 Task: Apply bold and italic formatting style to the label text.
Action: Mouse pressed left at (172, 337)
Screenshot: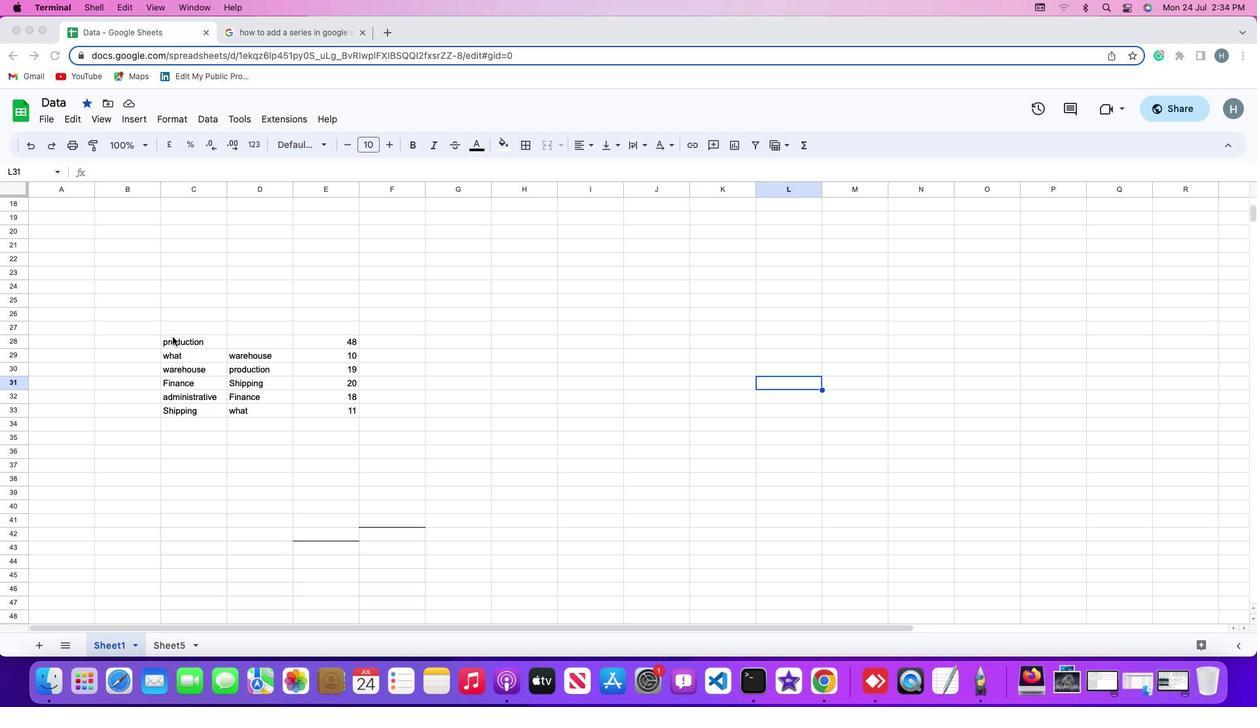 
Action: Mouse pressed left at (172, 337)
Screenshot: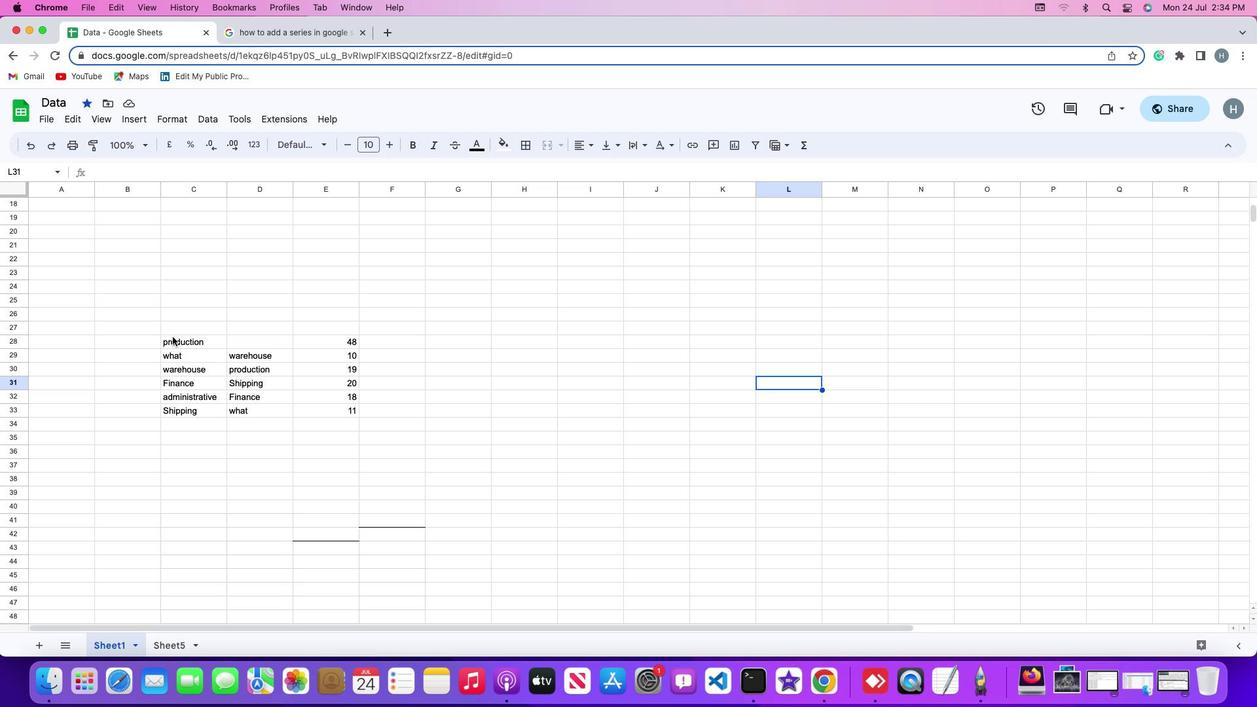 
Action: Mouse moved to (142, 117)
Screenshot: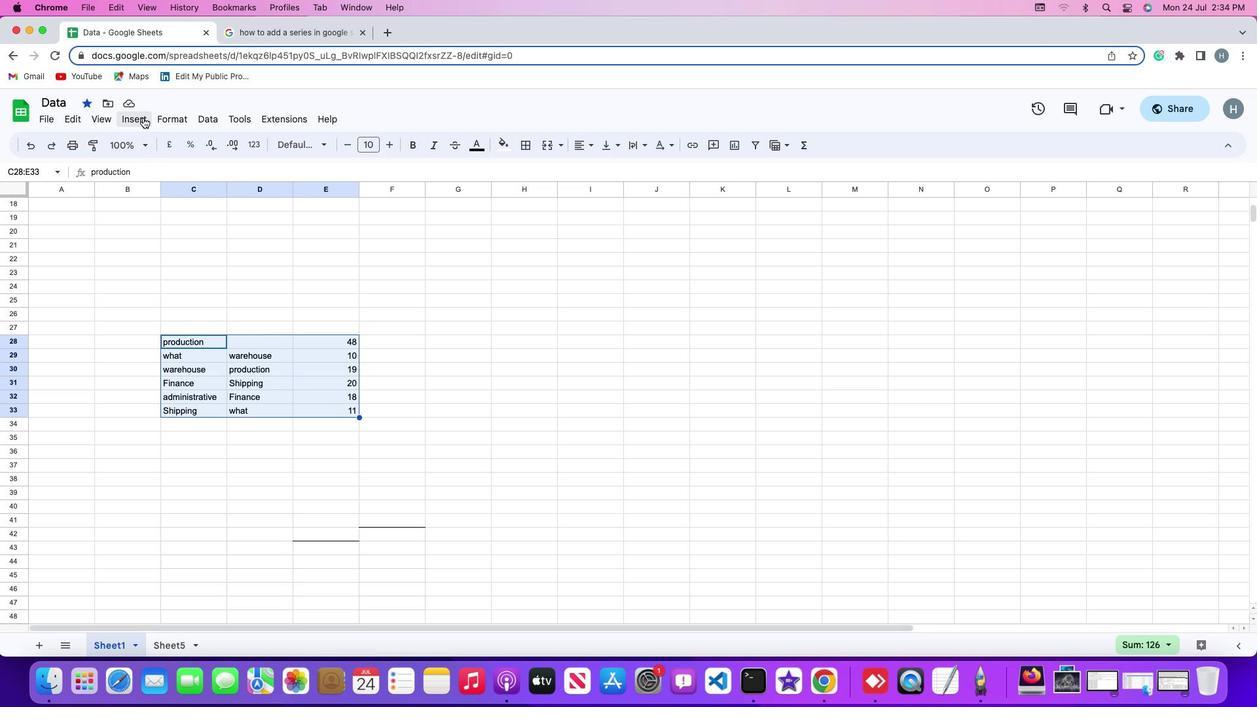 
Action: Mouse pressed left at (142, 117)
Screenshot: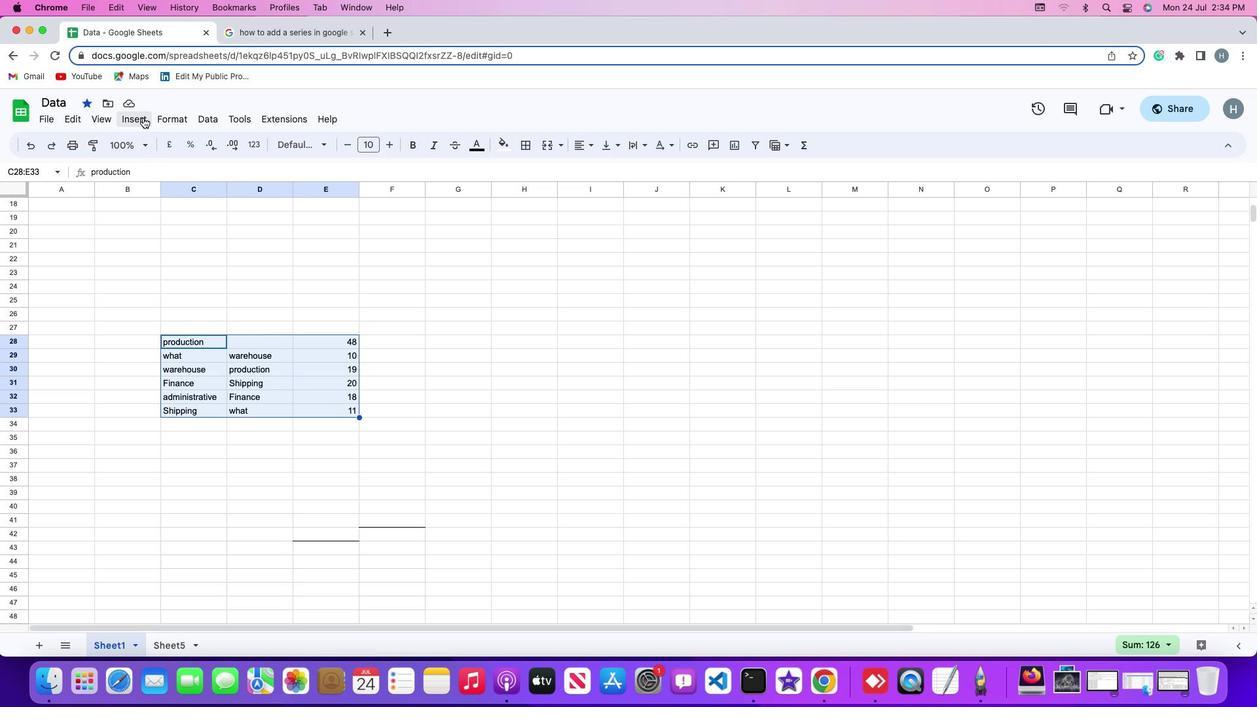 
Action: Mouse moved to (163, 230)
Screenshot: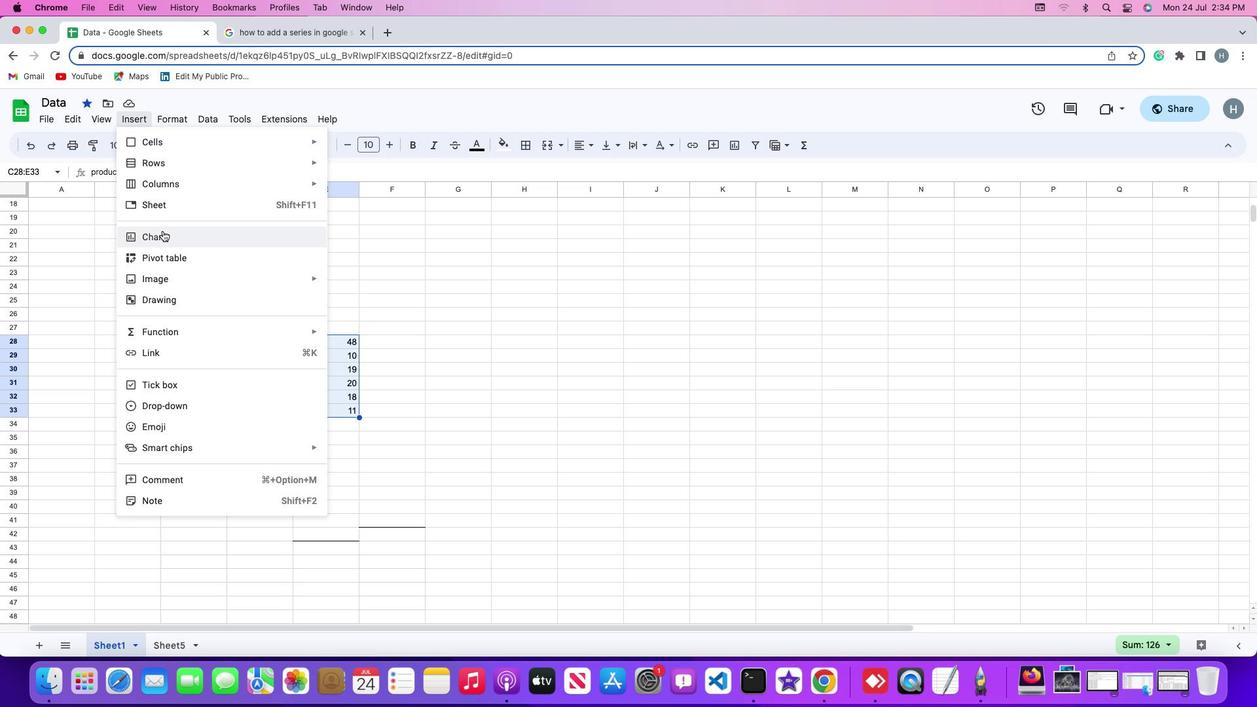 
Action: Mouse pressed left at (163, 230)
Screenshot: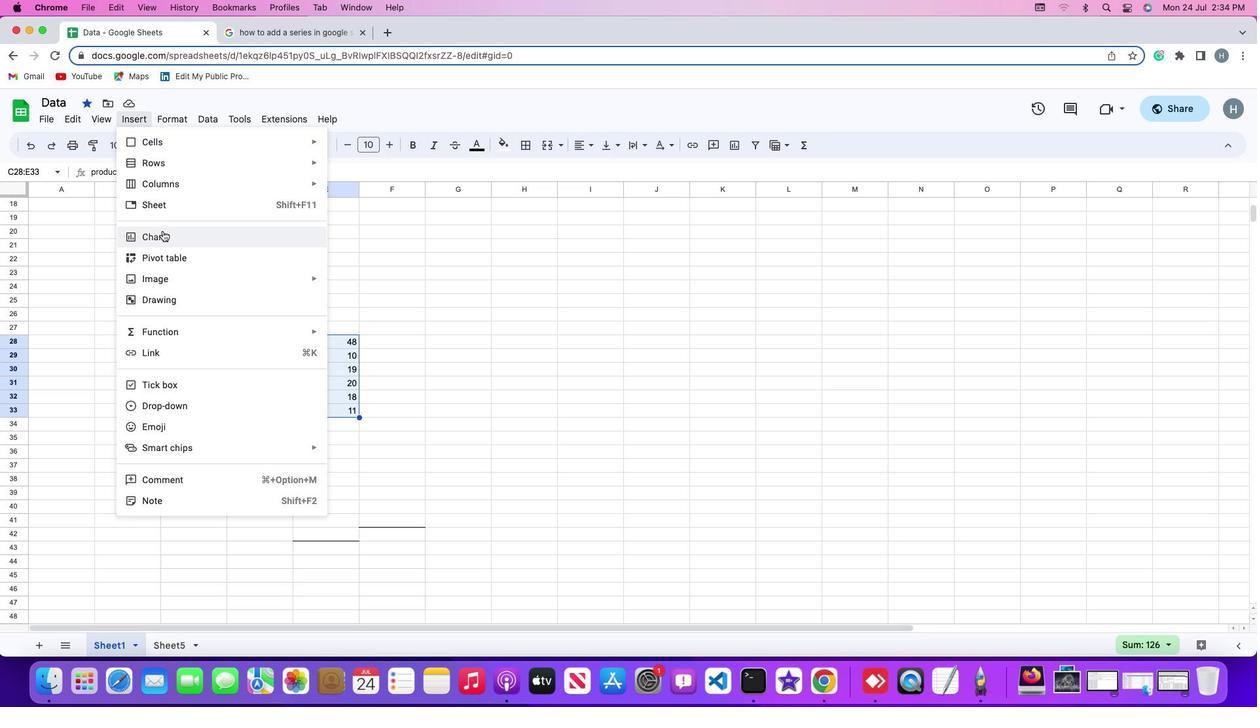 
Action: Mouse moved to (1177, 180)
Screenshot: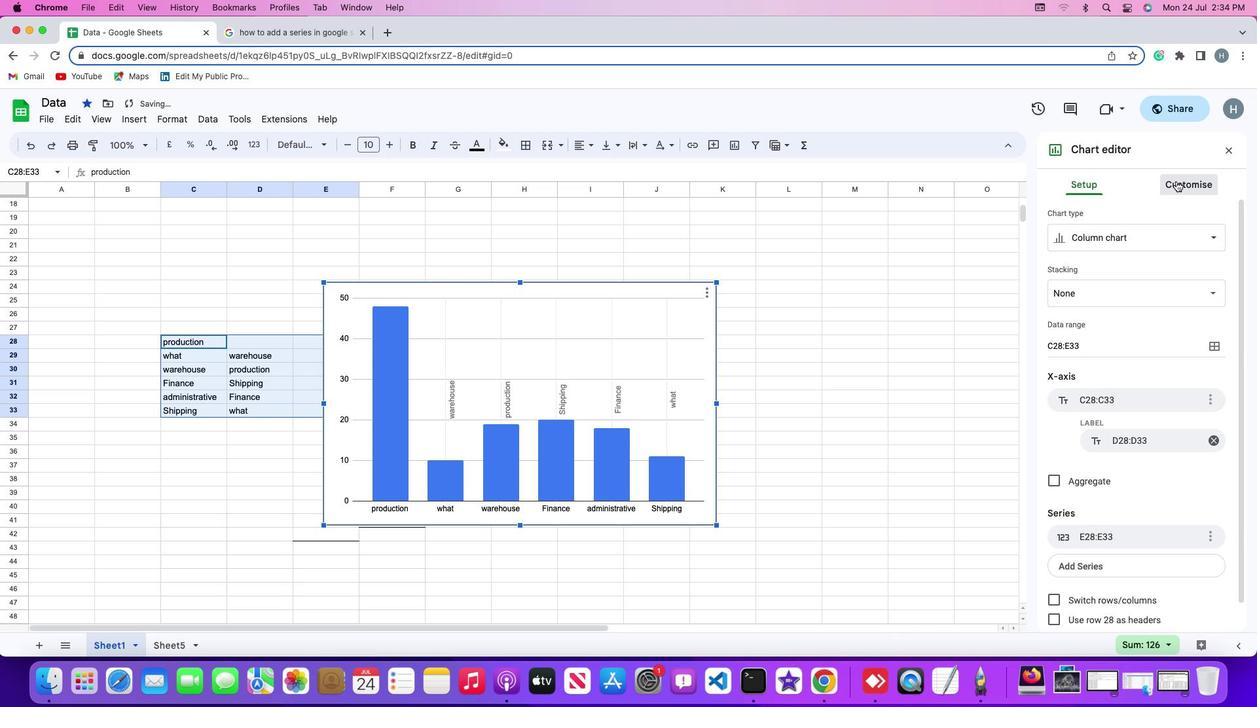
Action: Mouse pressed left at (1177, 180)
Screenshot: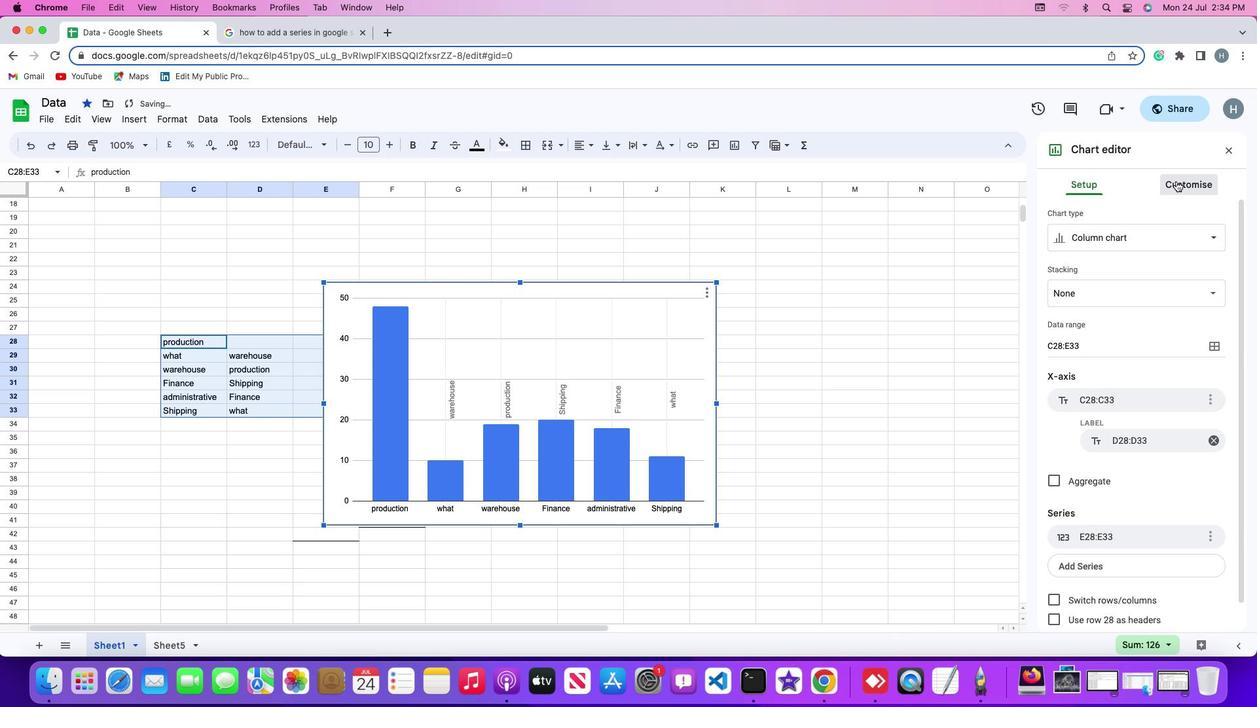 
Action: Mouse moved to (1086, 414)
Screenshot: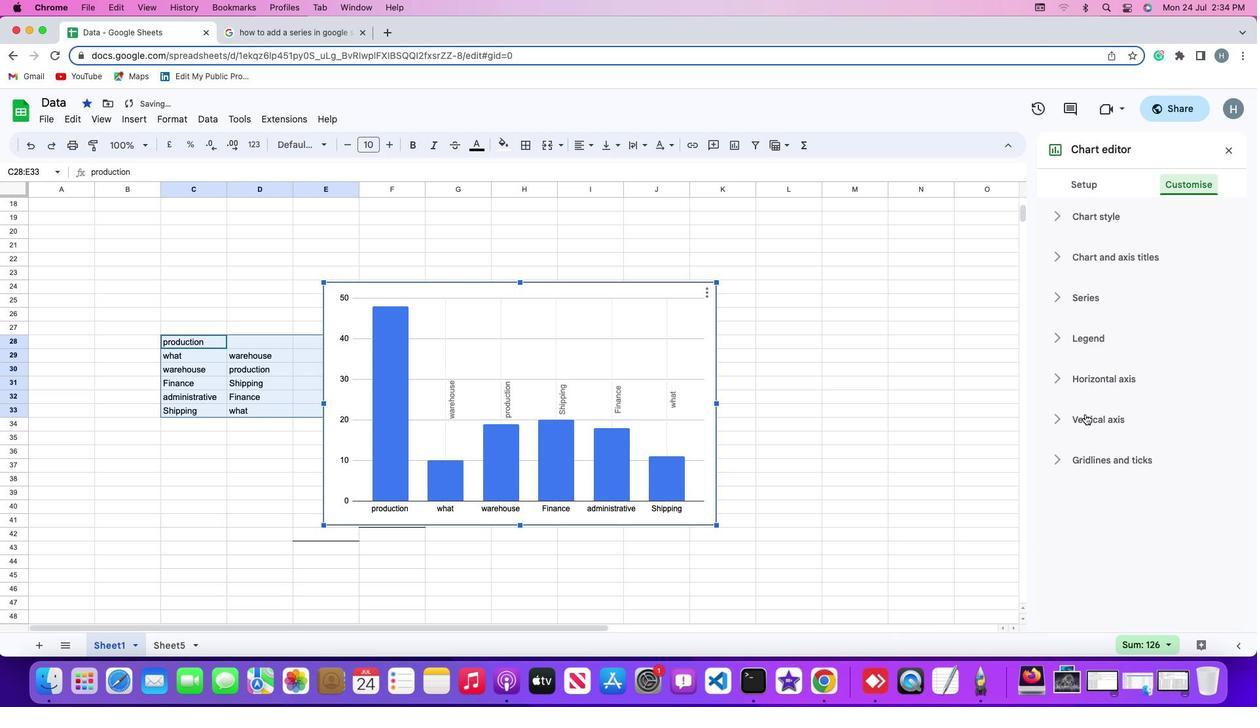 
Action: Mouse pressed left at (1086, 414)
Screenshot: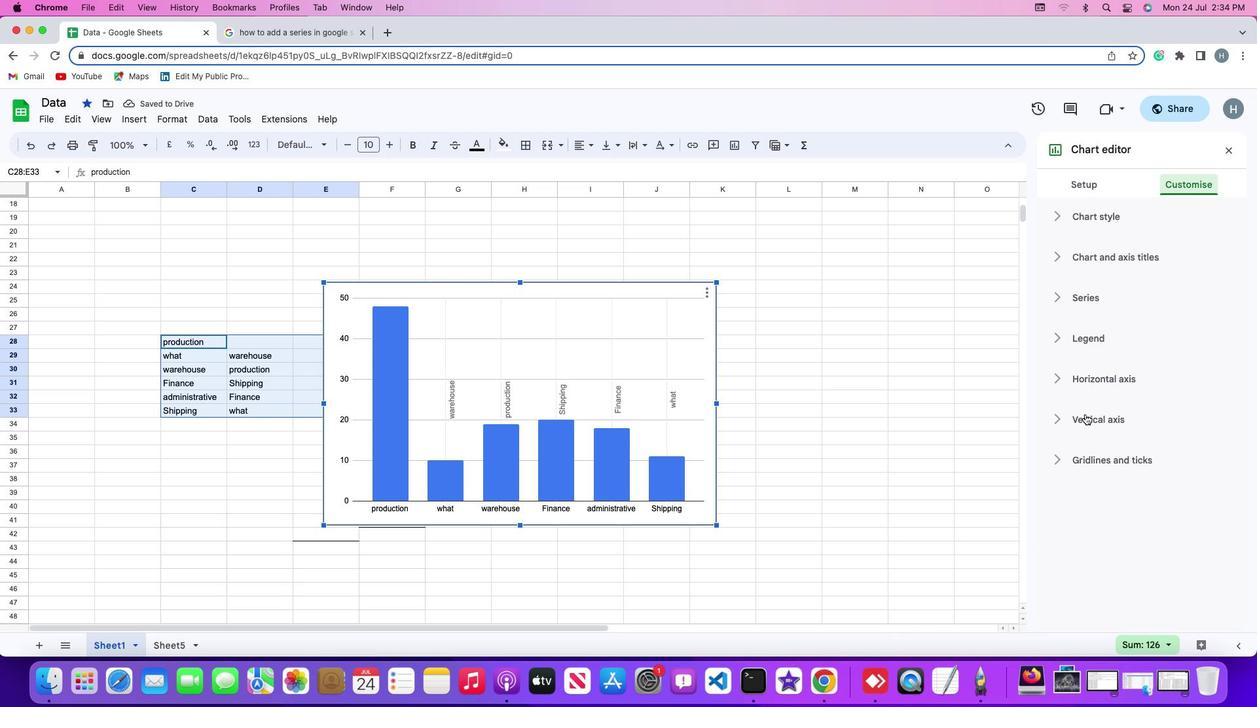 
Action: Mouse moved to (1065, 524)
Screenshot: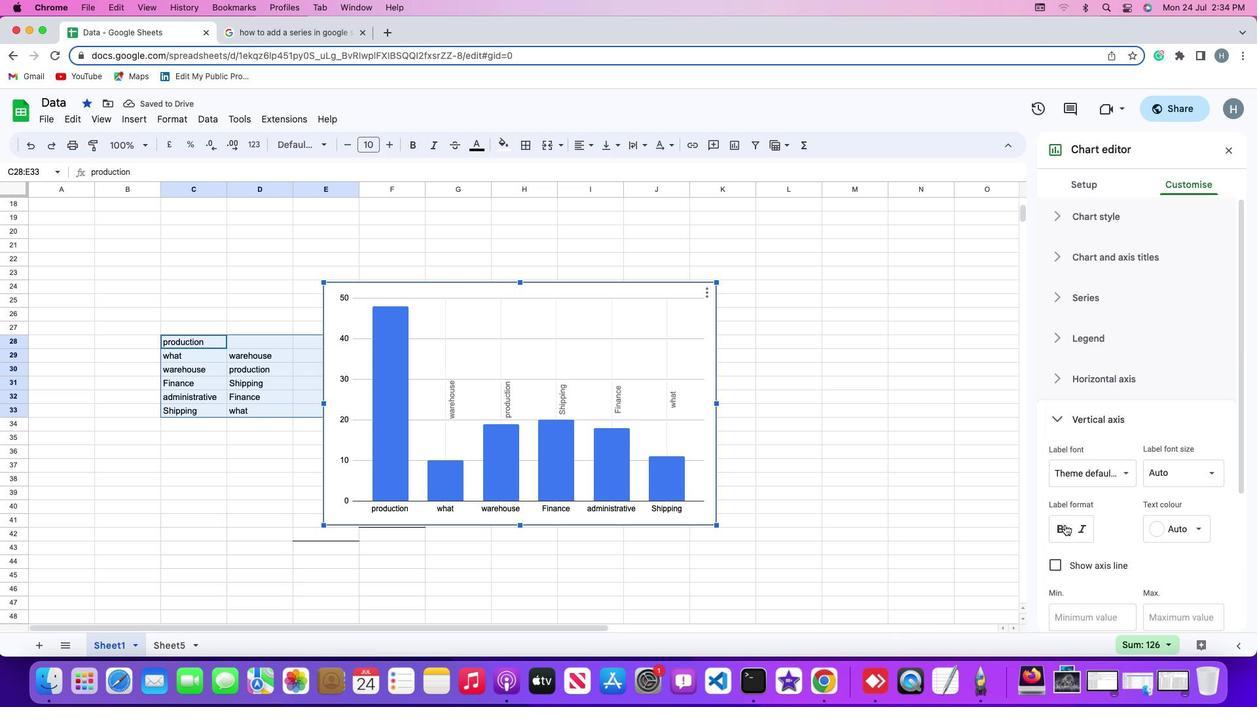 
Action: Mouse pressed left at (1065, 524)
Screenshot: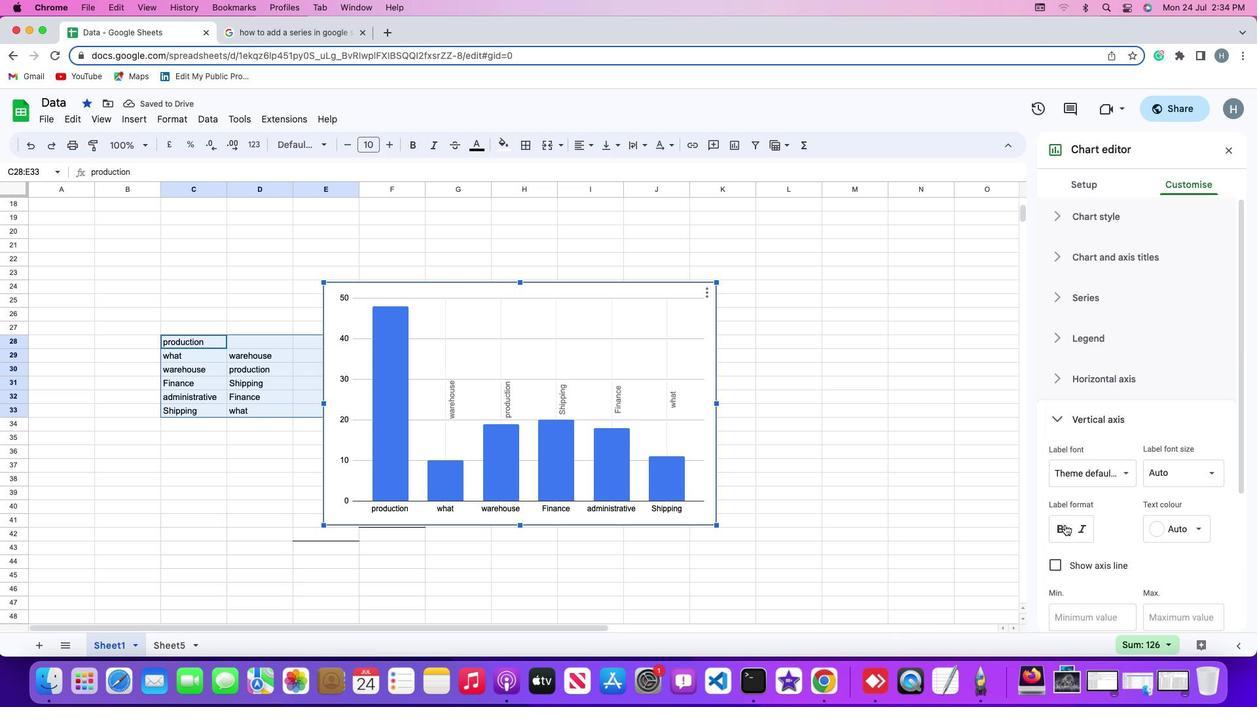 
Action: Mouse moved to (1088, 524)
Screenshot: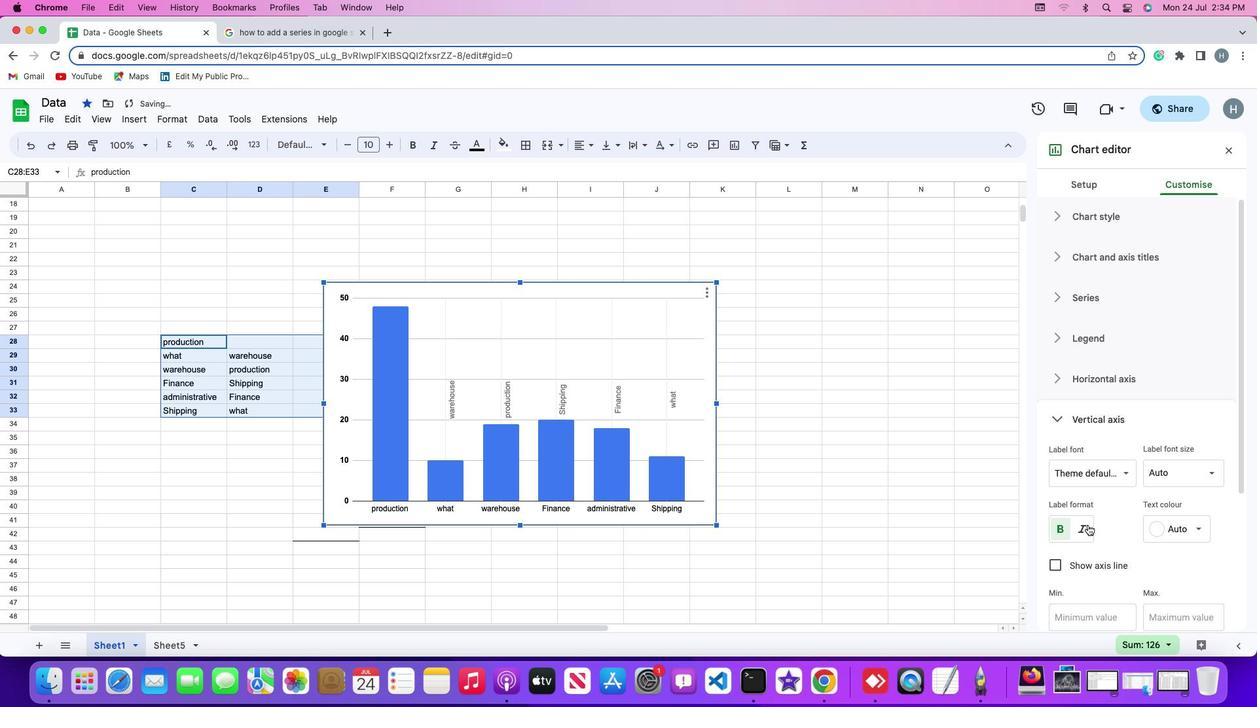 
Action: Mouse pressed left at (1088, 524)
Screenshot: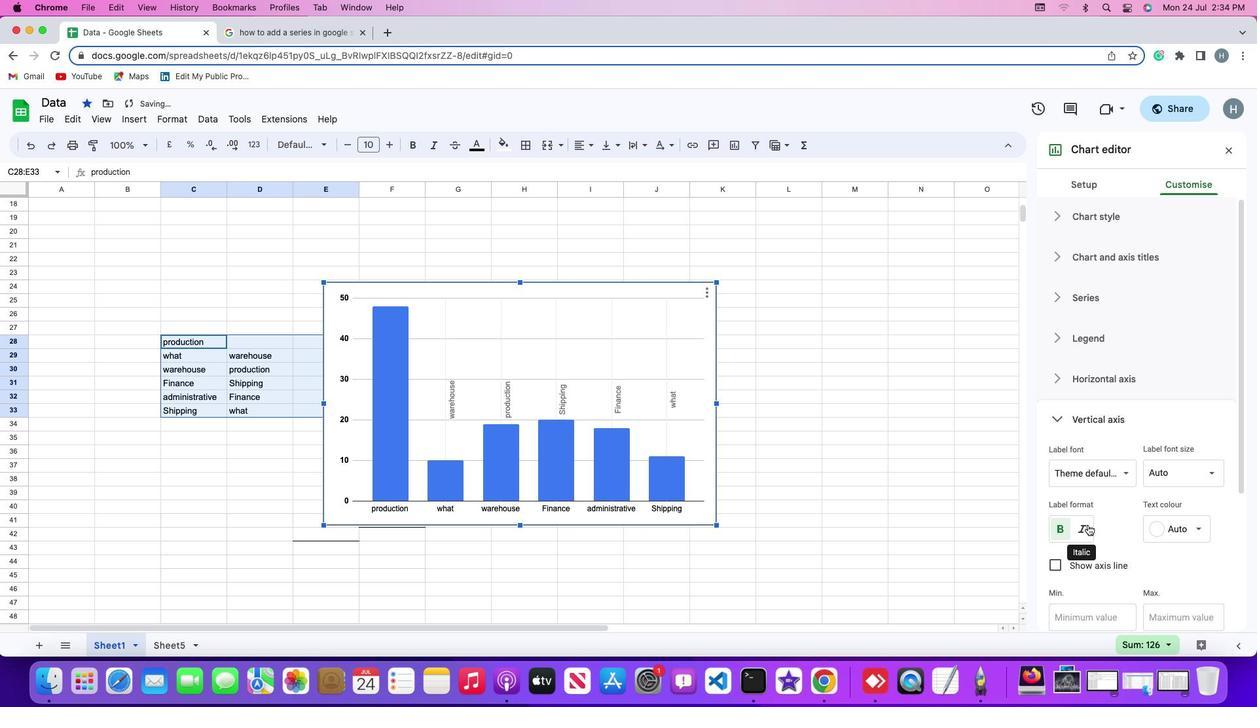 
Action: Mouse moved to (1111, 527)
Screenshot: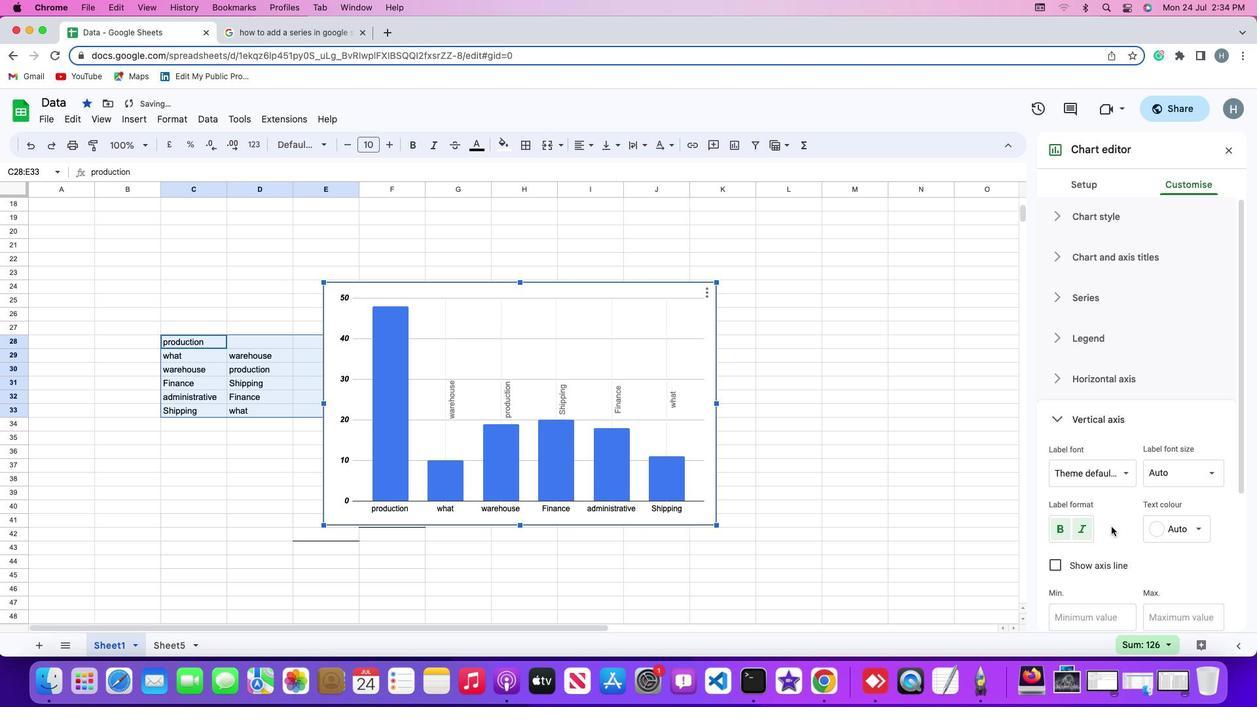 
